 Task: Sort the products in the category "Bottles & Formula" by unit price (low first).
Action: Mouse moved to (318, 166)
Screenshot: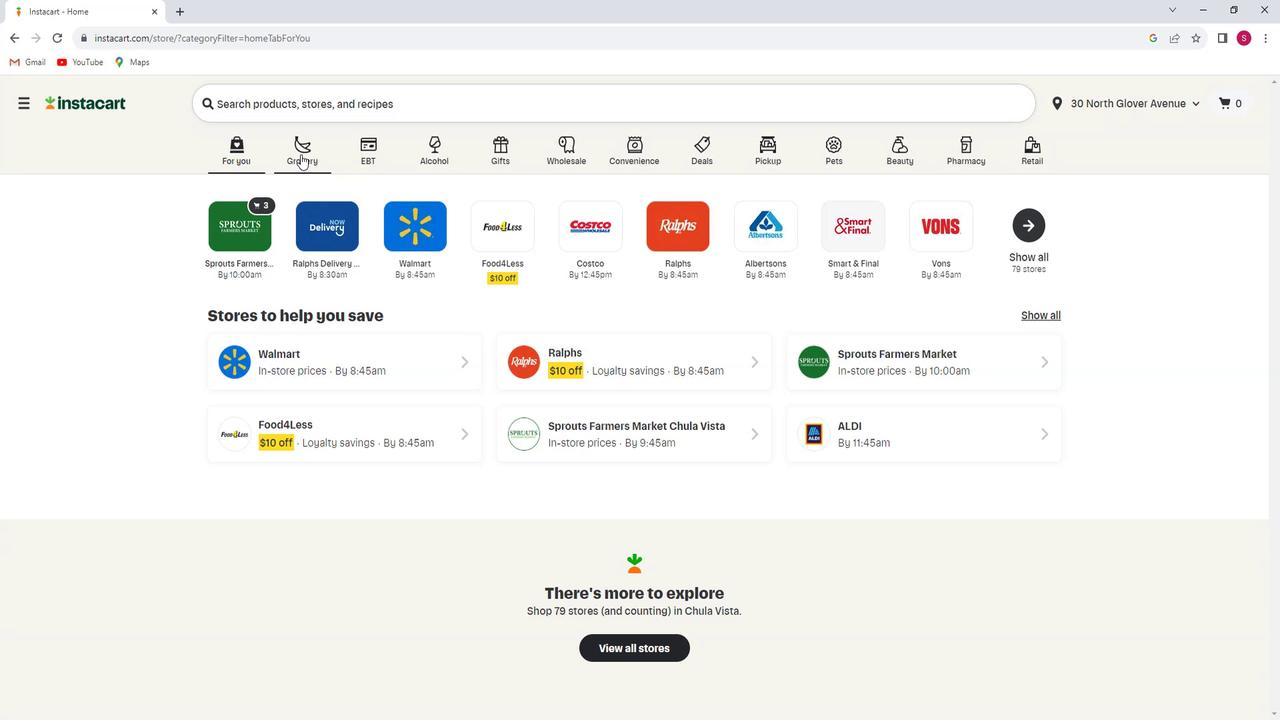 
Action: Mouse pressed left at (318, 166)
Screenshot: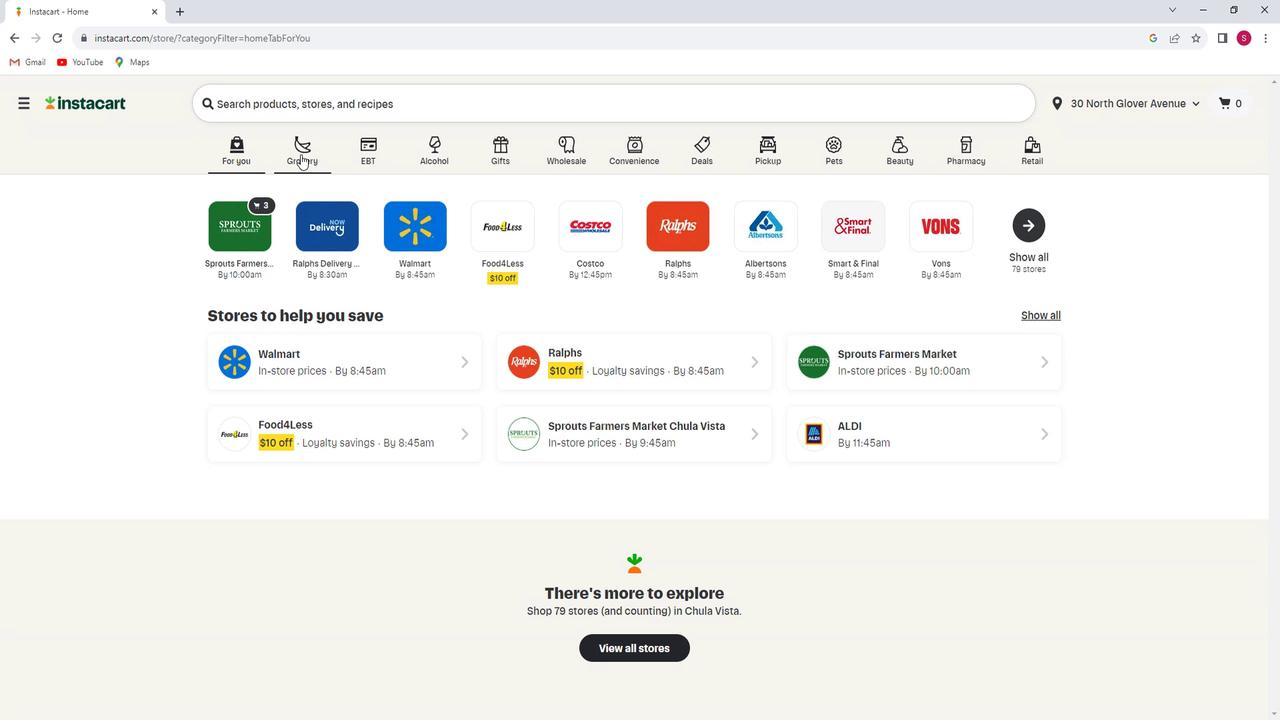 
Action: Mouse moved to (344, 400)
Screenshot: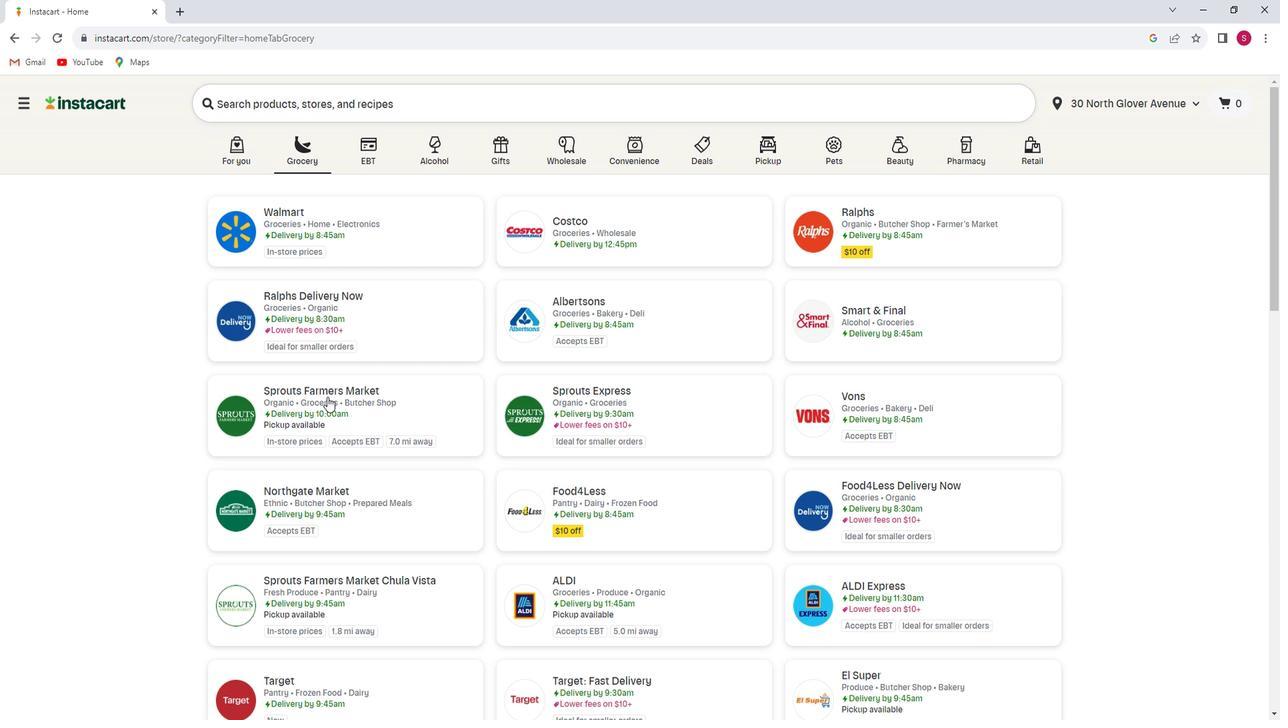 
Action: Mouse pressed left at (344, 400)
Screenshot: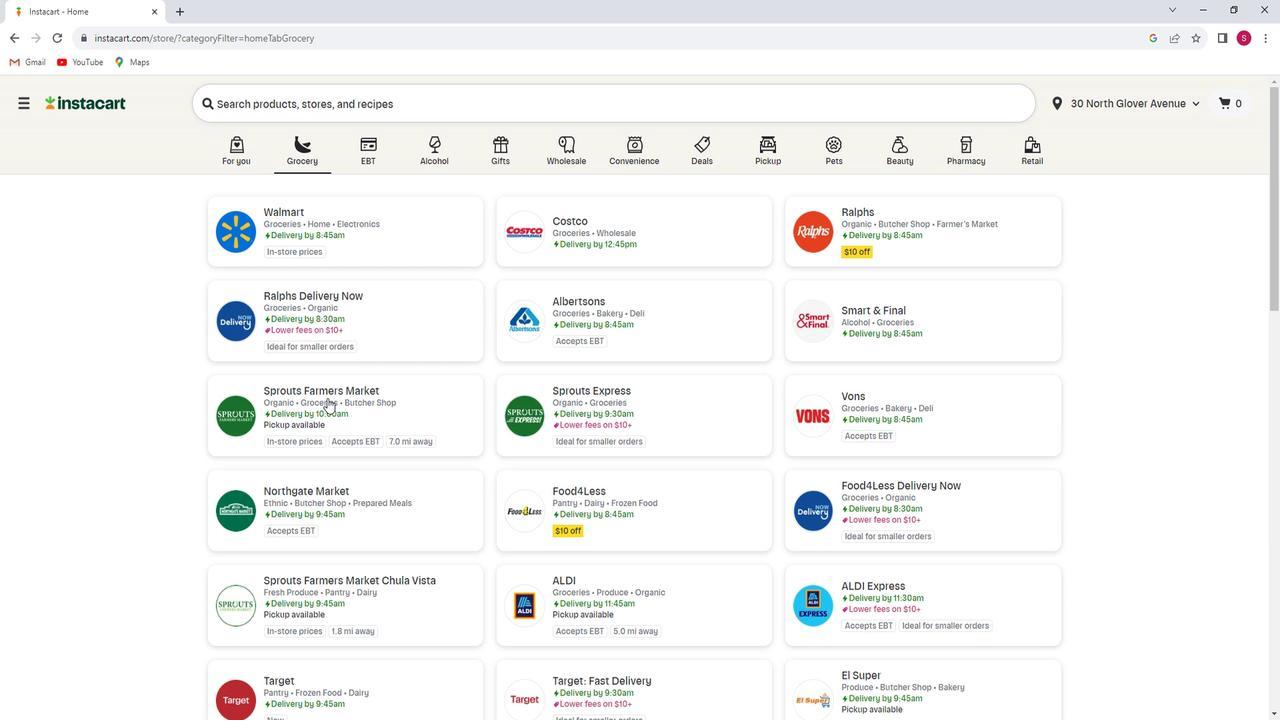 
Action: Mouse moved to (87, 461)
Screenshot: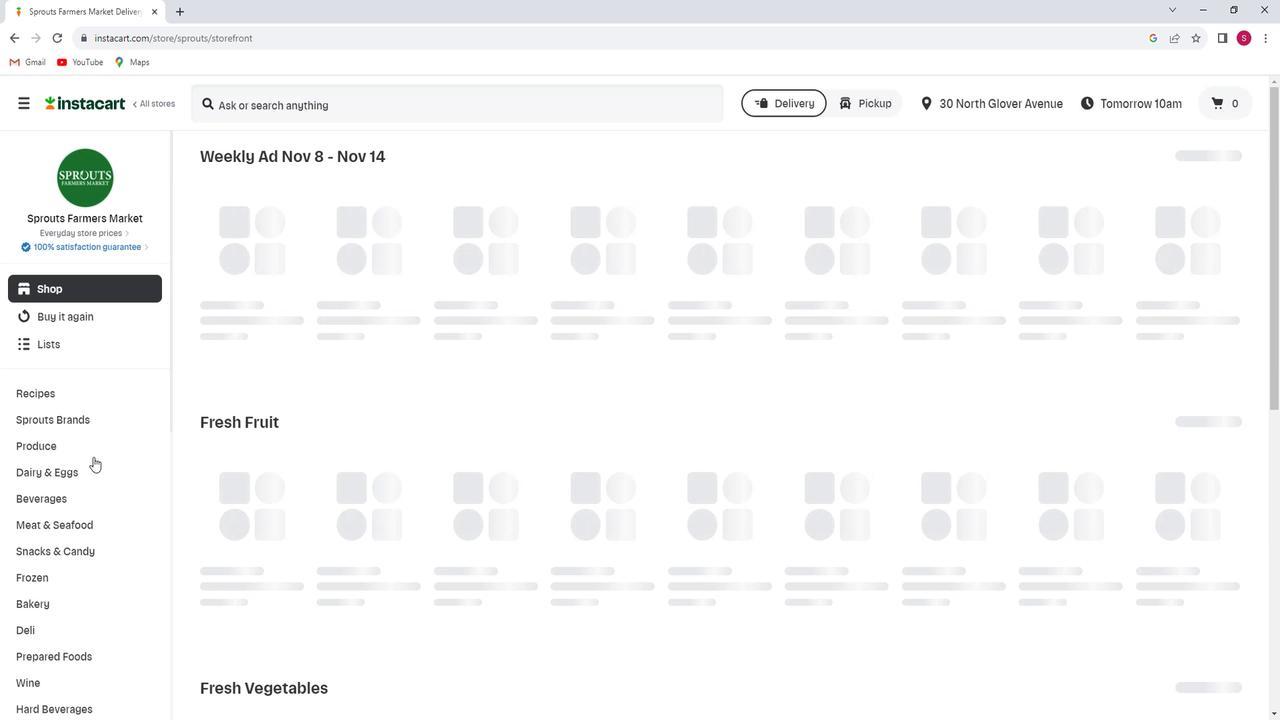 
Action: Mouse scrolled (87, 460) with delta (0, 0)
Screenshot: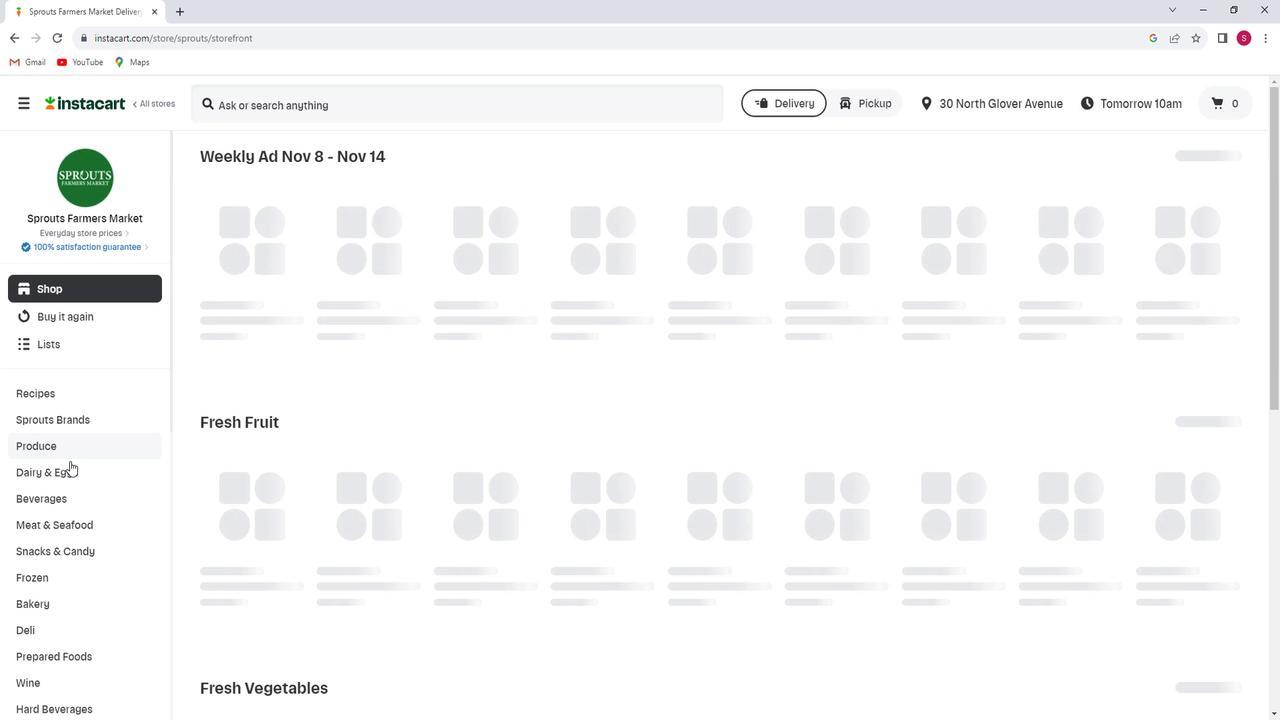 
Action: Mouse scrolled (87, 460) with delta (0, 0)
Screenshot: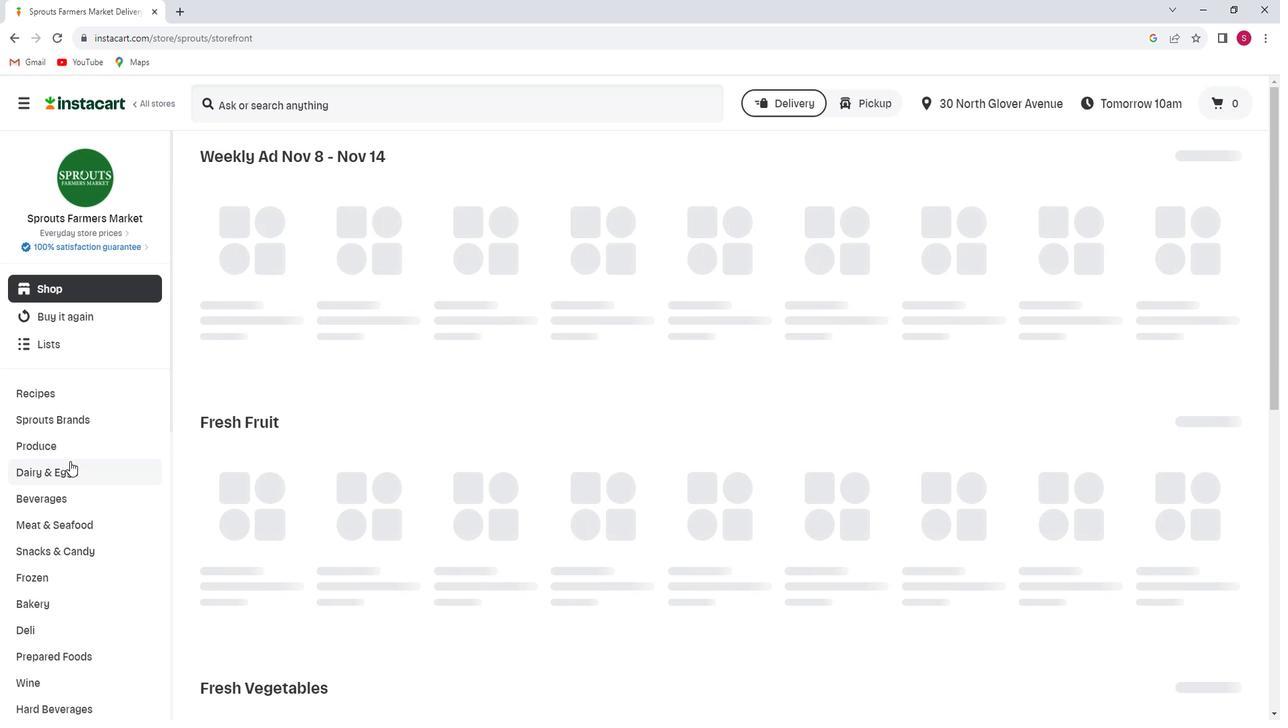 
Action: Mouse scrolled (87, 460) with delta (0, 0)
Screenshot: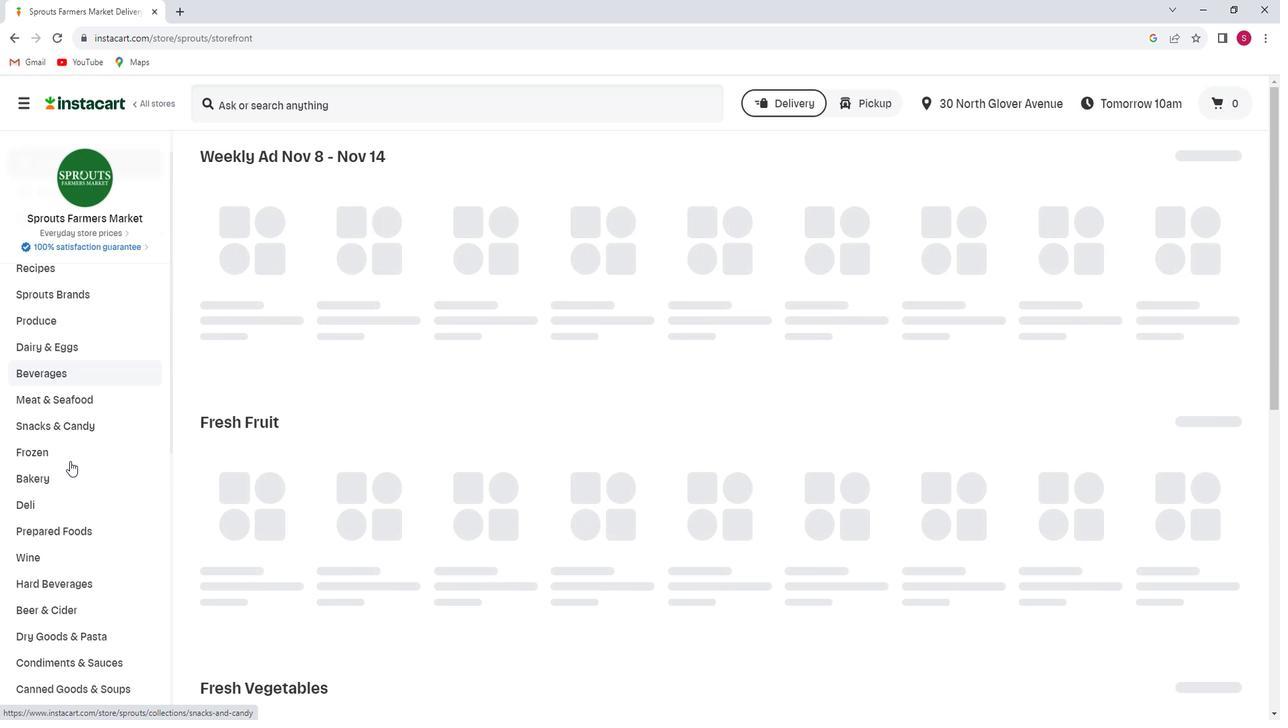 
Action: Mouse scrolled (87, 460) with delta (0, 0)
Screenshot: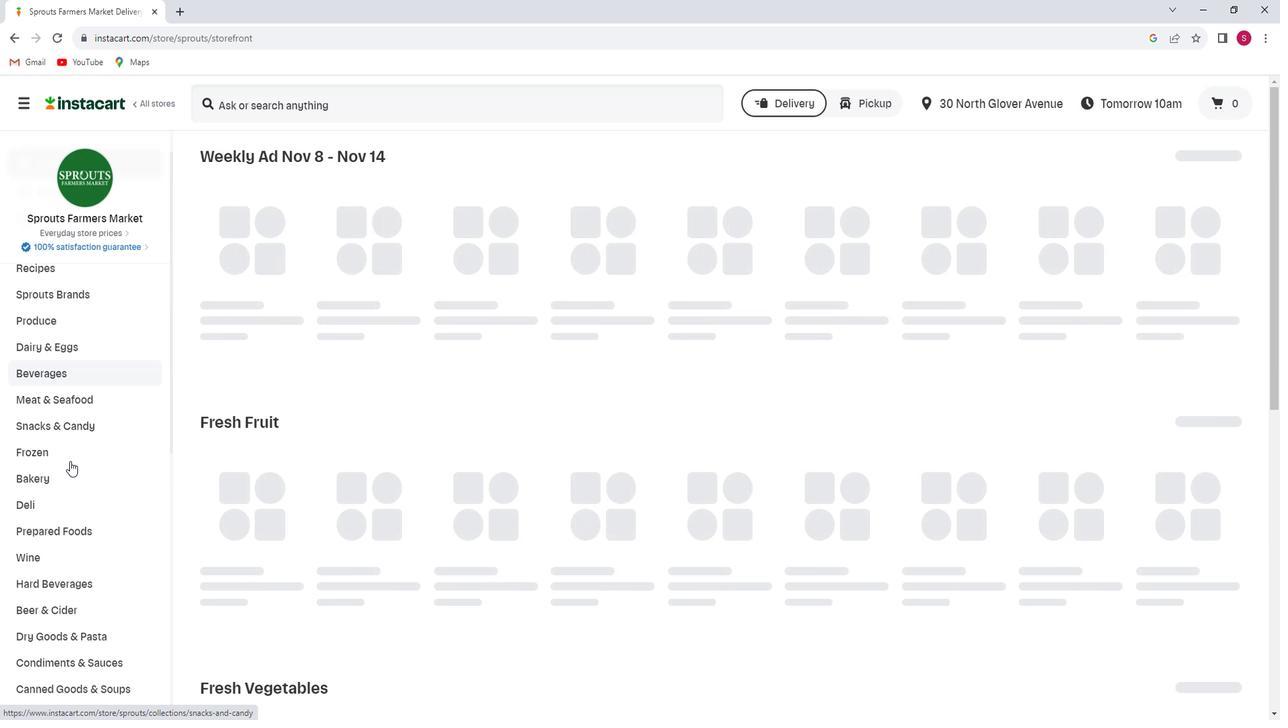 
Action: Mouse scrolled (87, 460) with delta (0, 0)
Screenshot: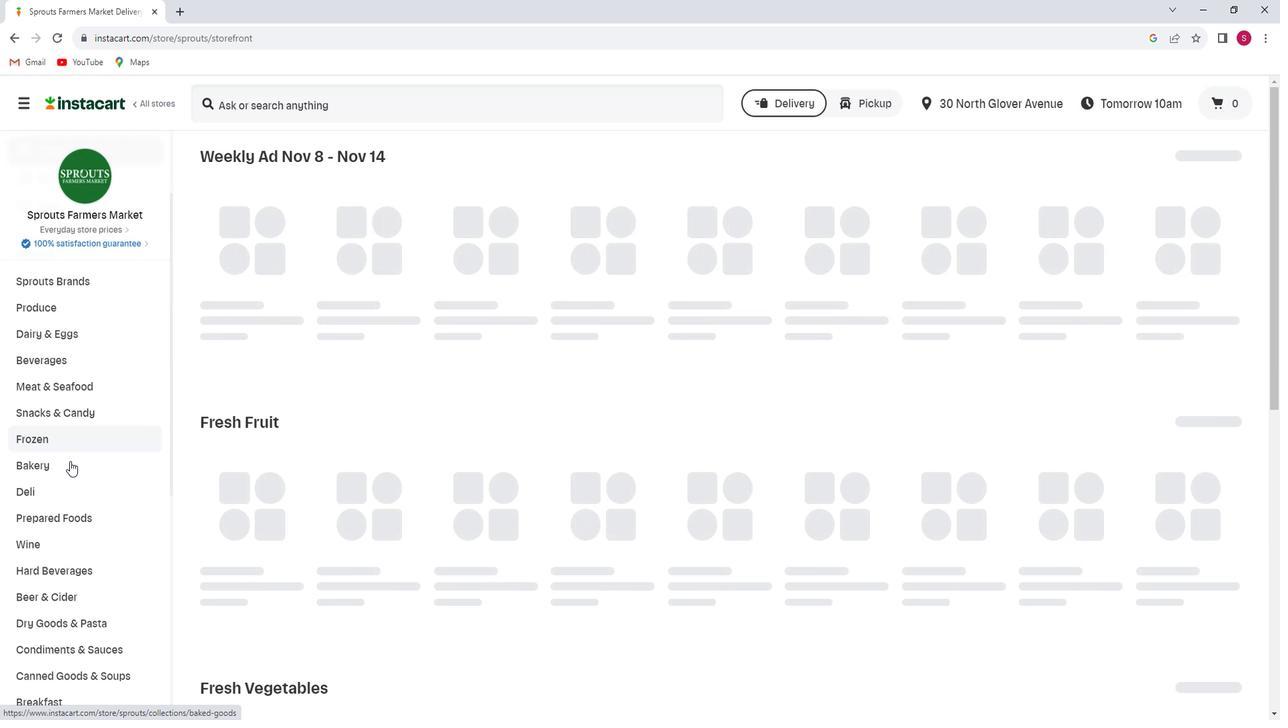 
Action: Mouse scrolled (87, 460) with delta (0, 0)
Screenshot: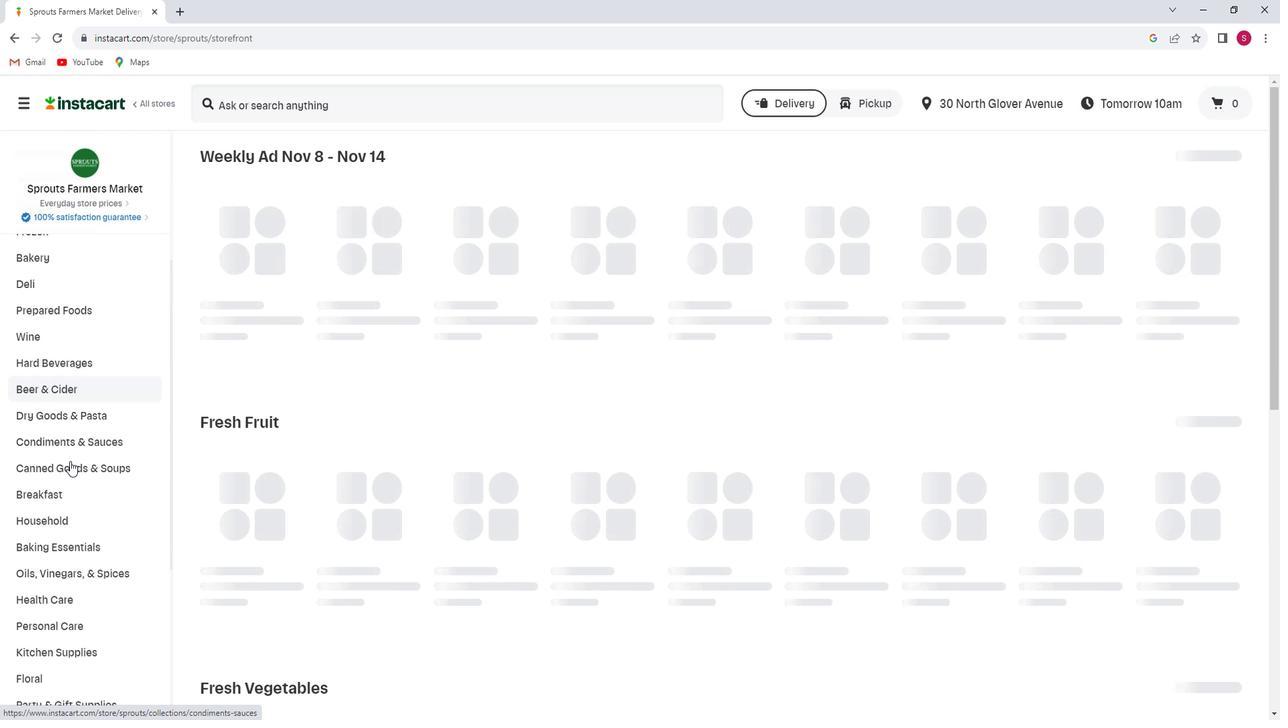 
Action: Mouse scrolled (87, 460) with delta (0, 0)
Screenshot: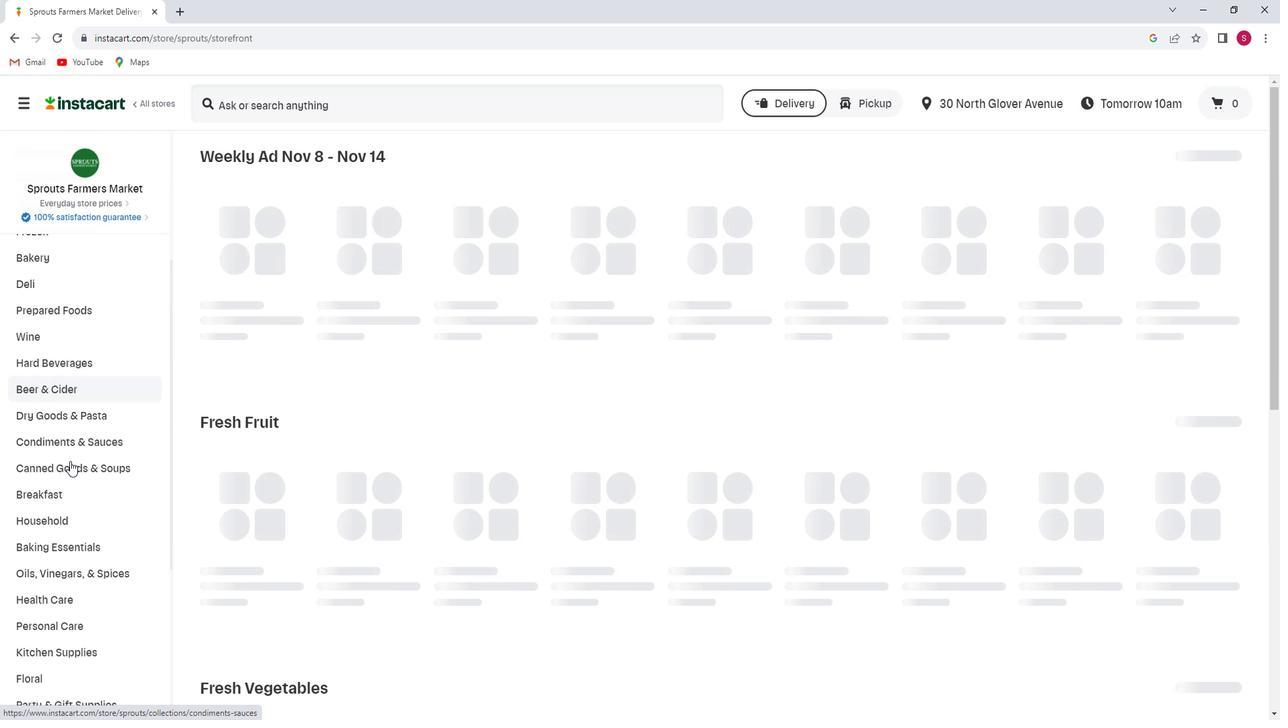 
Action: Mouse scrolled (87, 460) with delta (0, 0)
Screenshot: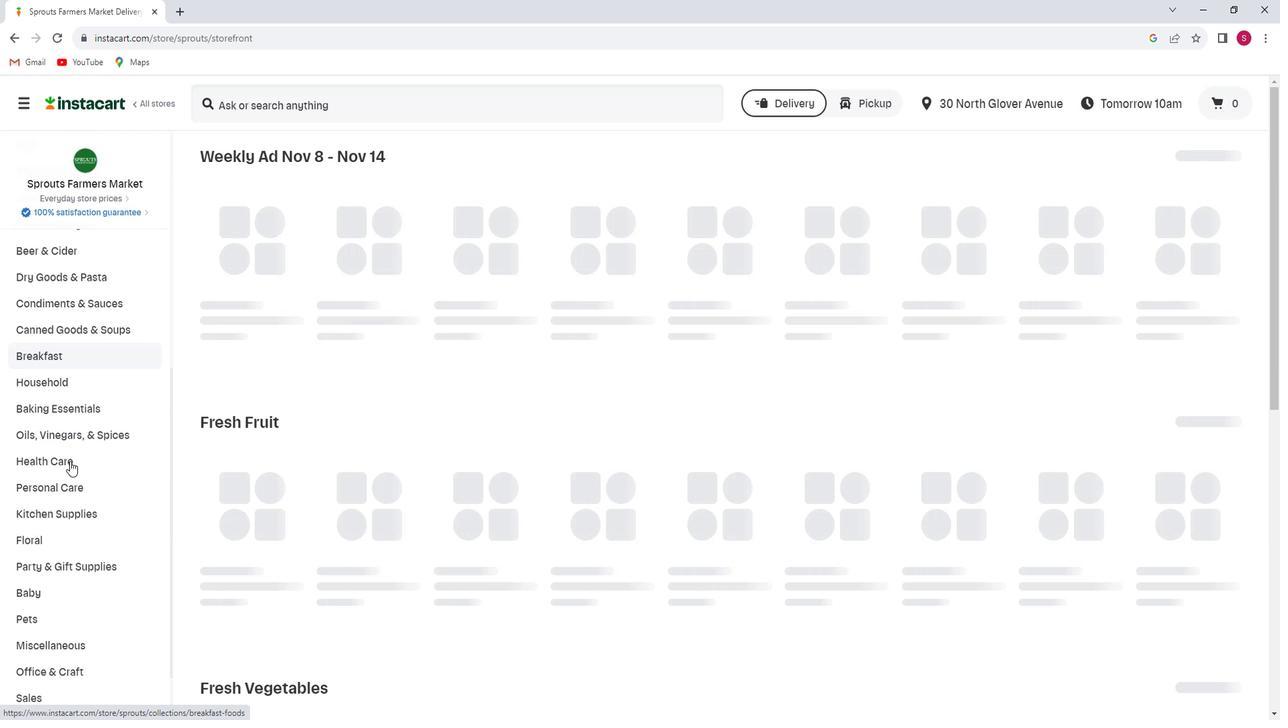 
Action: Mouse scrolled (87, 460) with delta (0, 0)
Screenshot: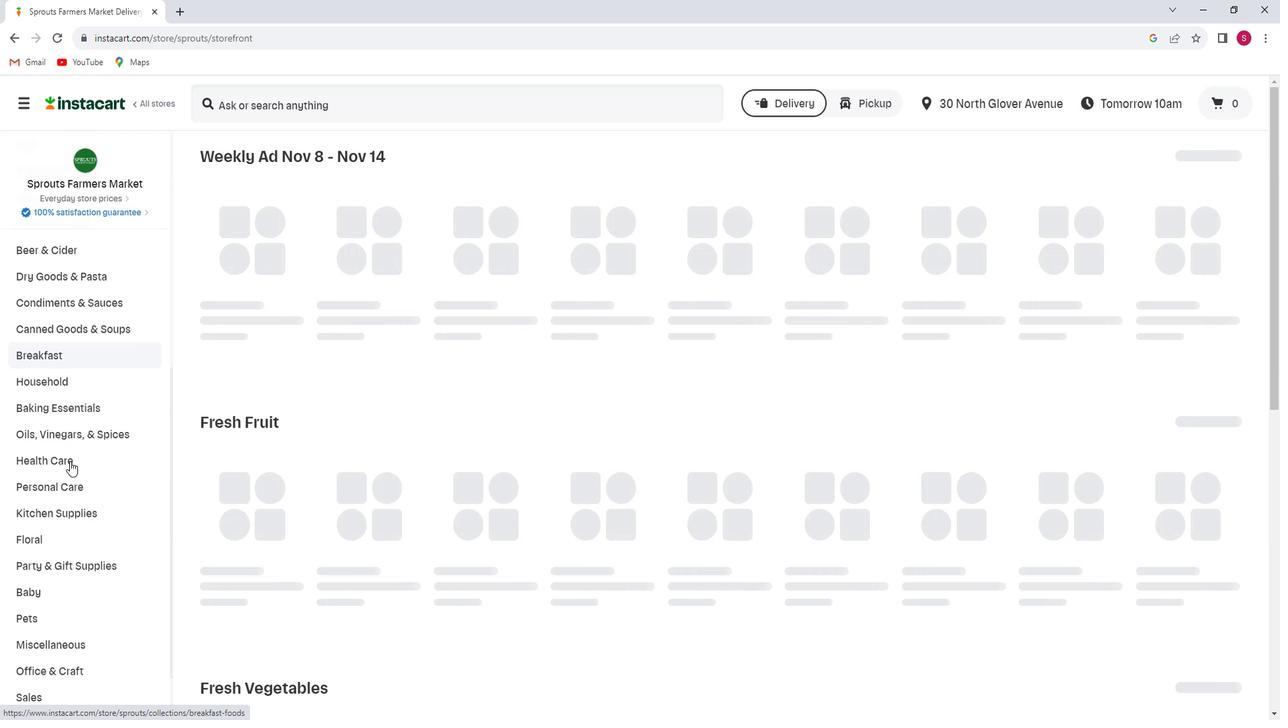 
Action: Mouse scrolled (87, 460) with delta (0, 0)
Screenshot: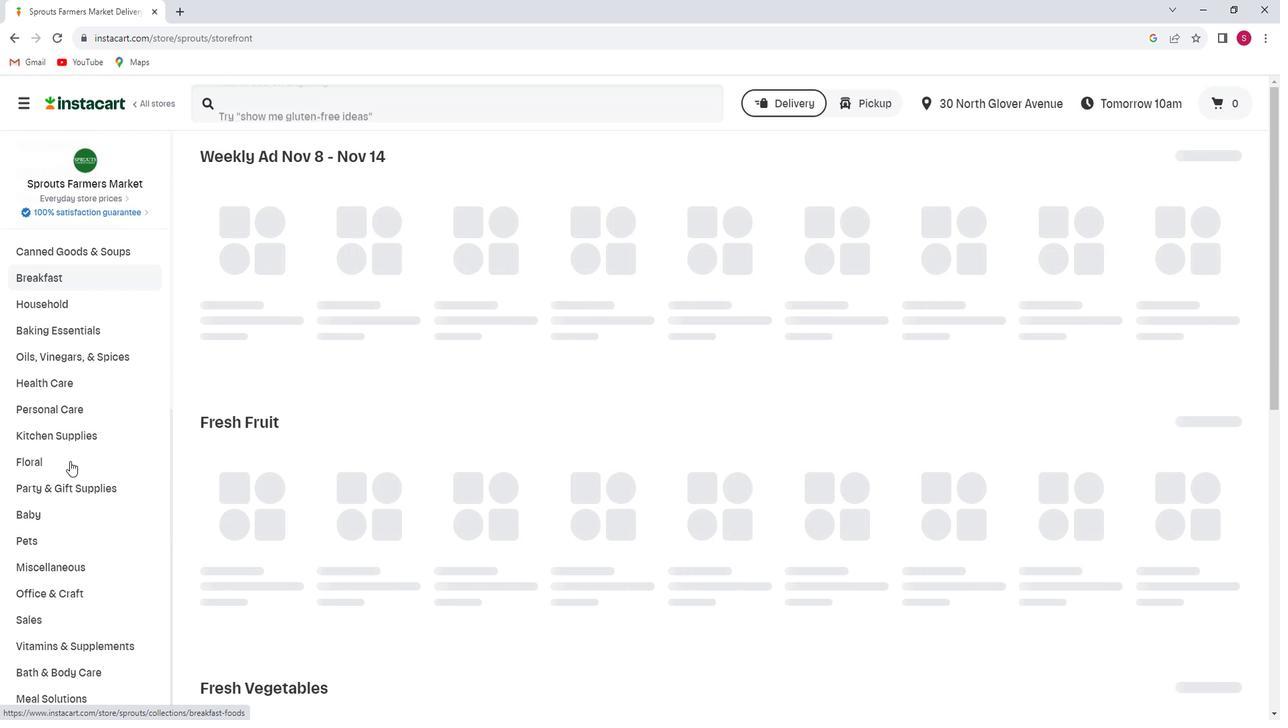 
Action: Mouse moved to (66, 505)
Screenshot: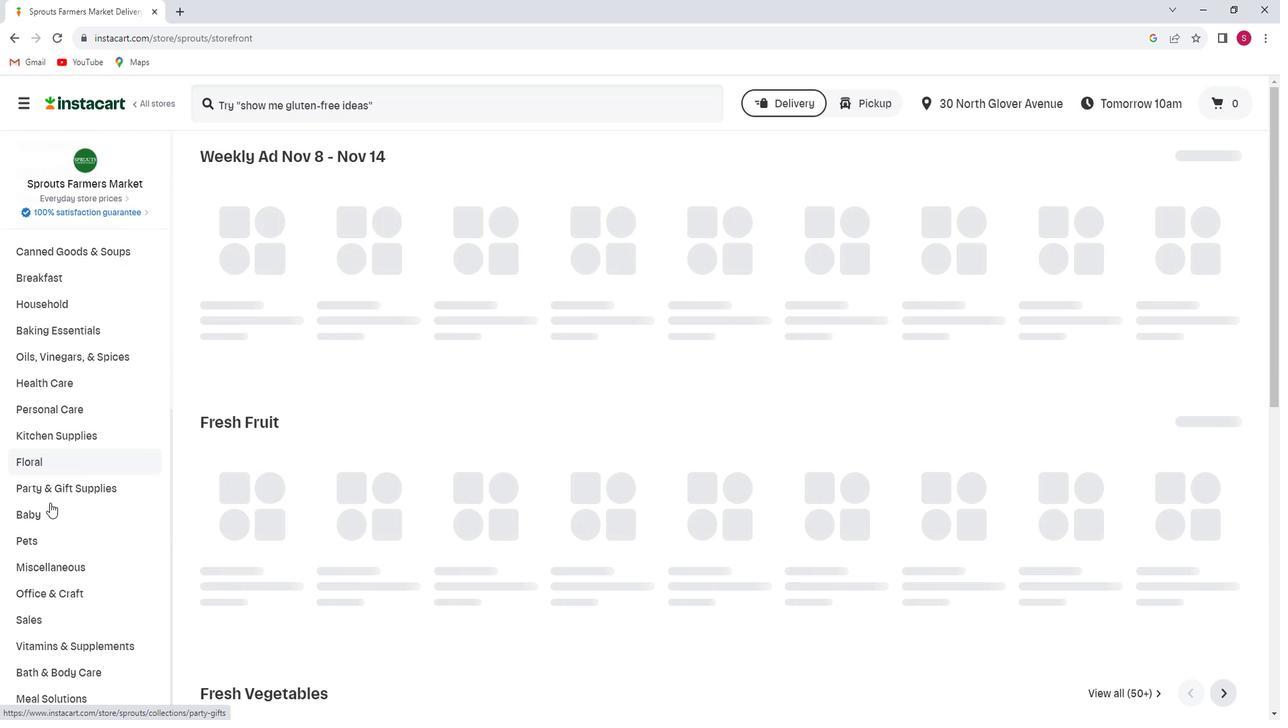 
Action: Mouse pressed left at (66, 505)
Screenshot: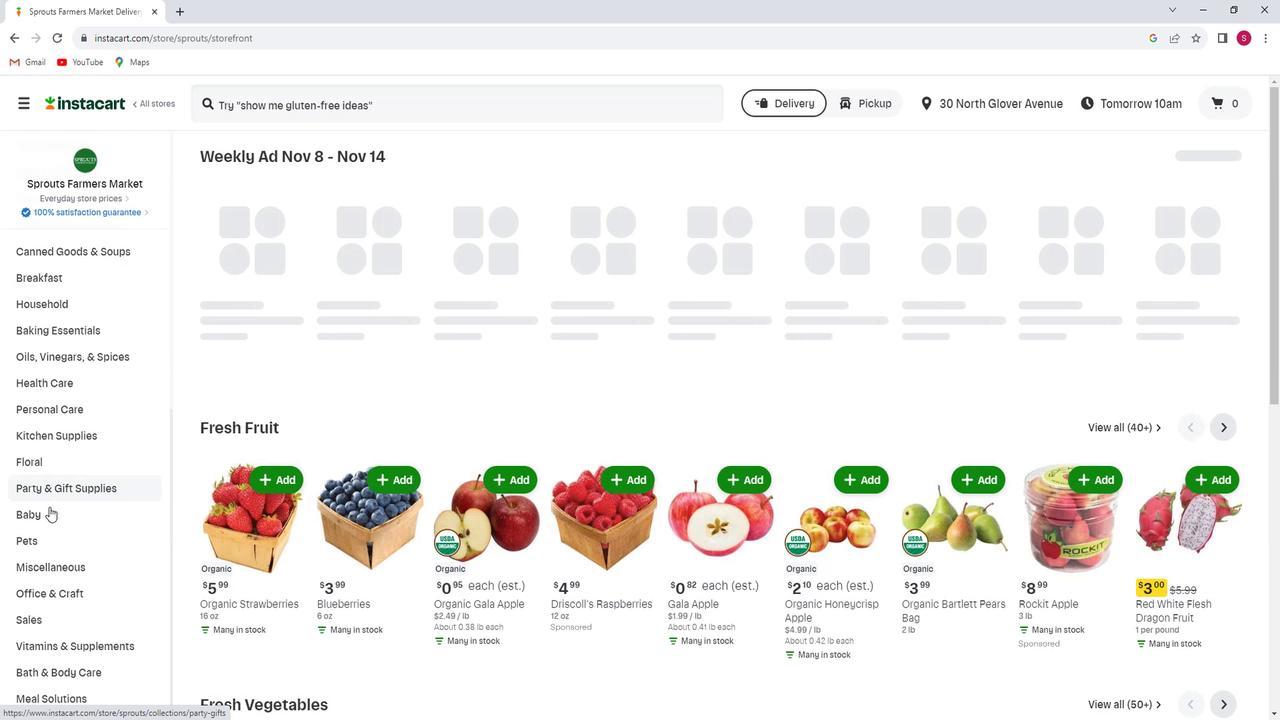 
Action: Mouse moved to (90, 588)
Screenshot: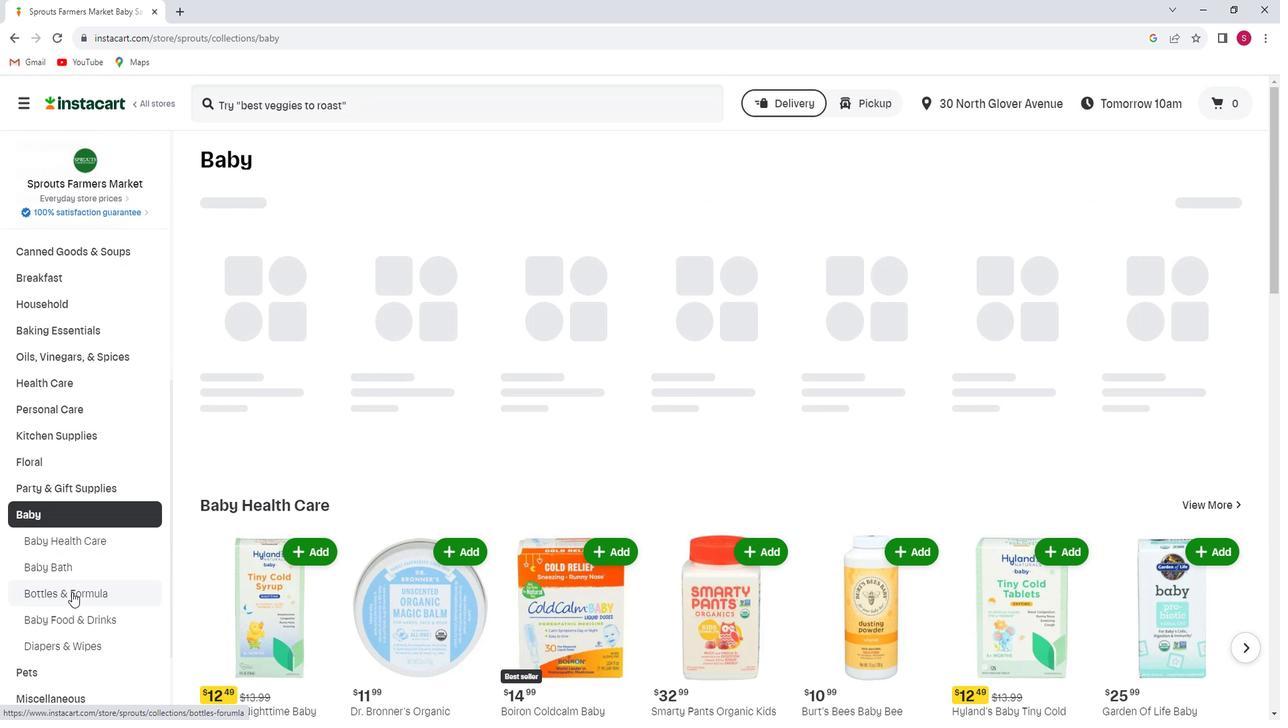 
Action: Mouse pressed left at (90, 588)
Screenshot: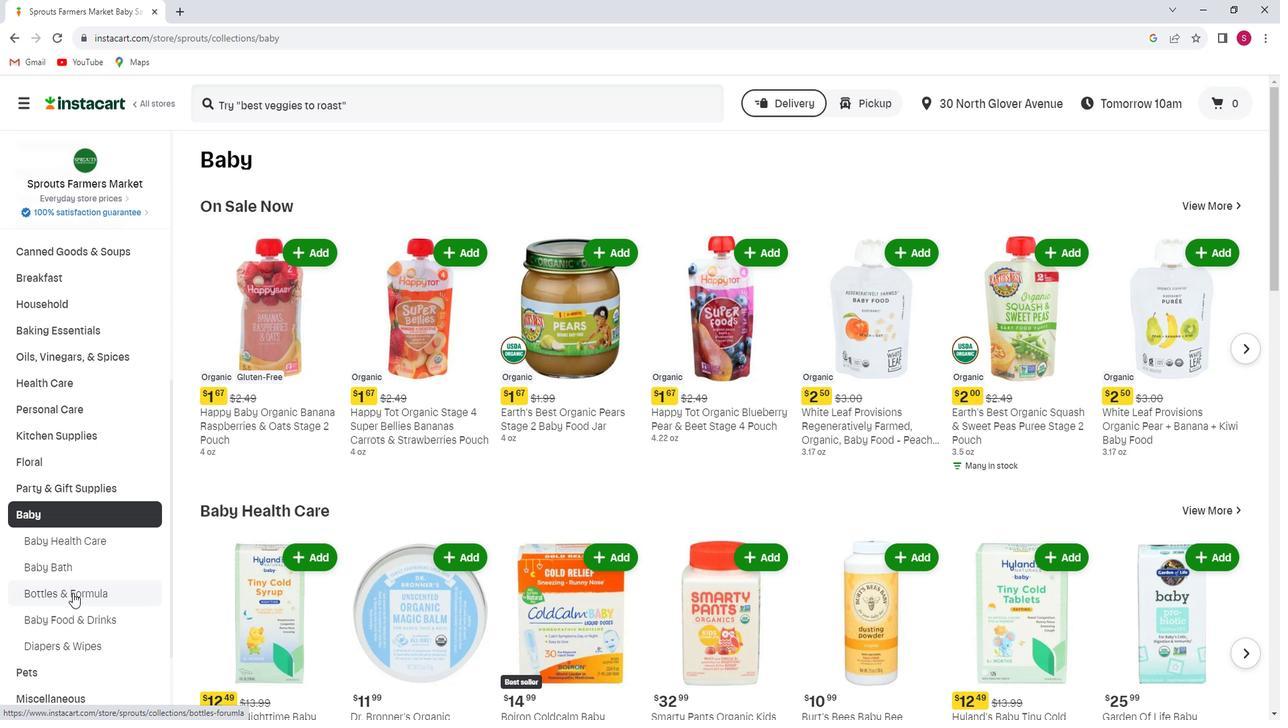 
Action: Mouse moved to (1246, 222)
Screenshot: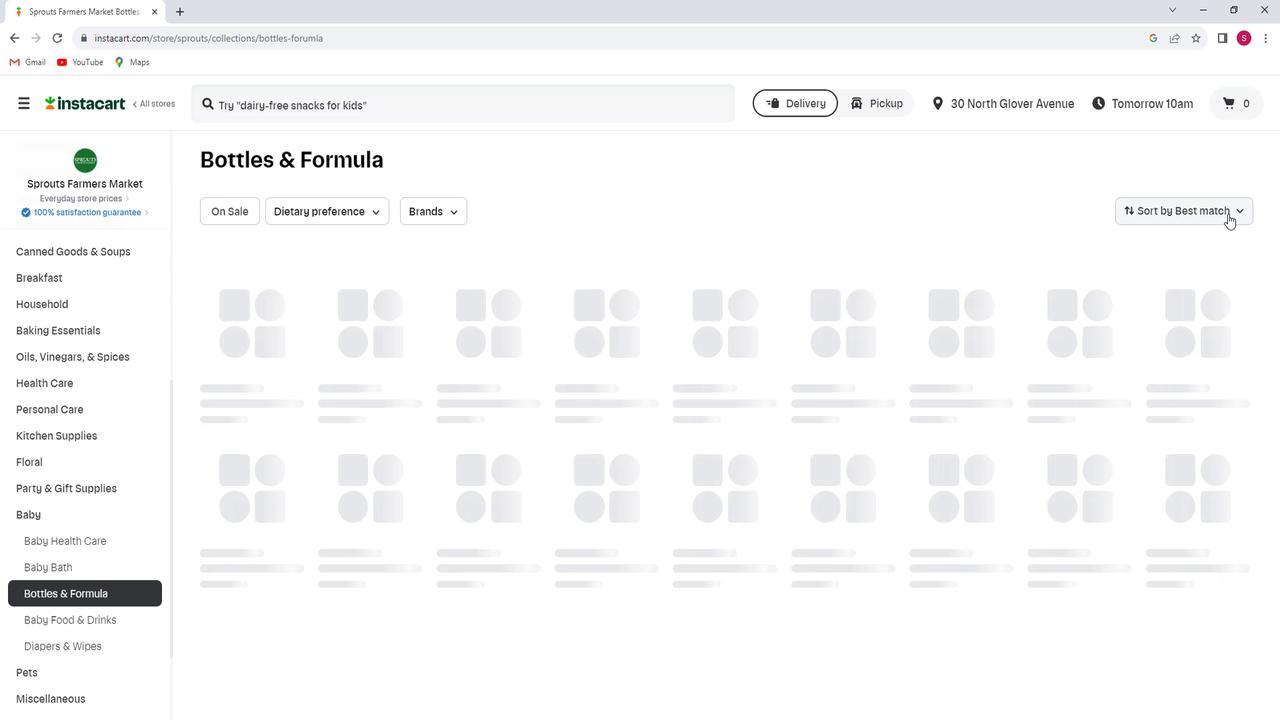 
Action: Mouse pressed left at (1246, 222)
Screenshot: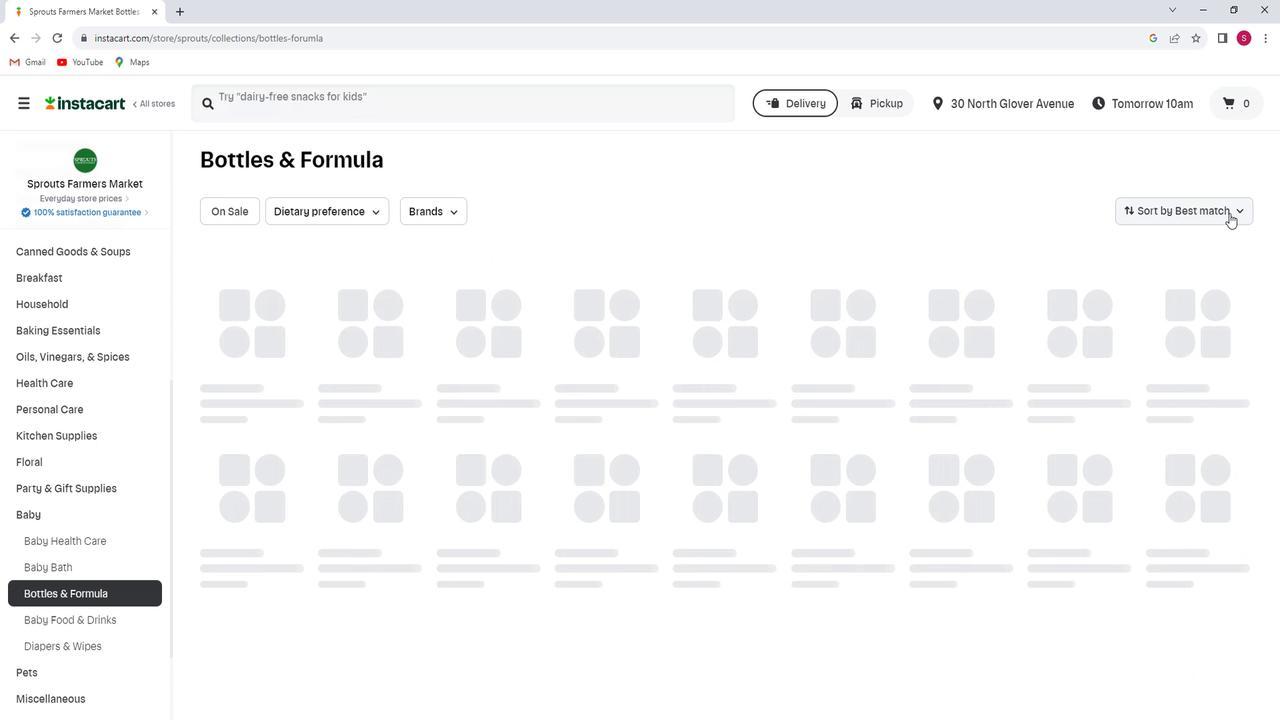 
Action: Mouse moved to (1214, 332)
Screenshot: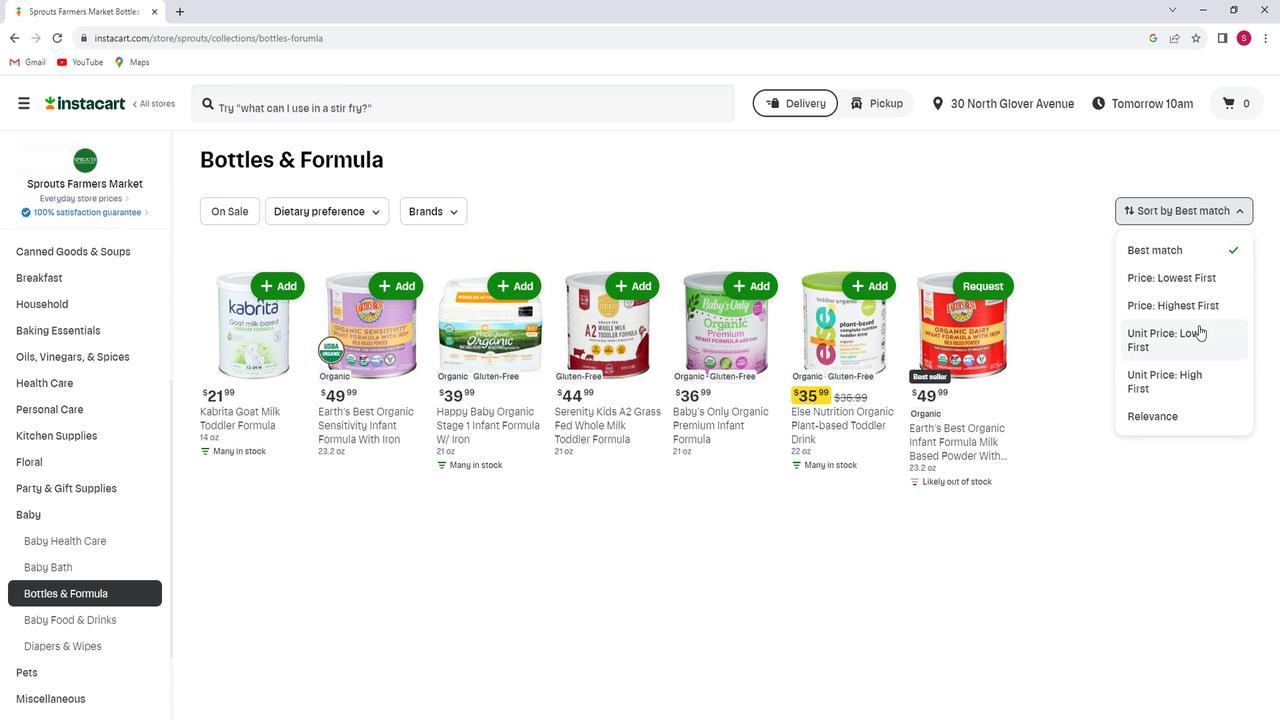 
Action: Mouse pressed left at (1214, 332)
Screenshot: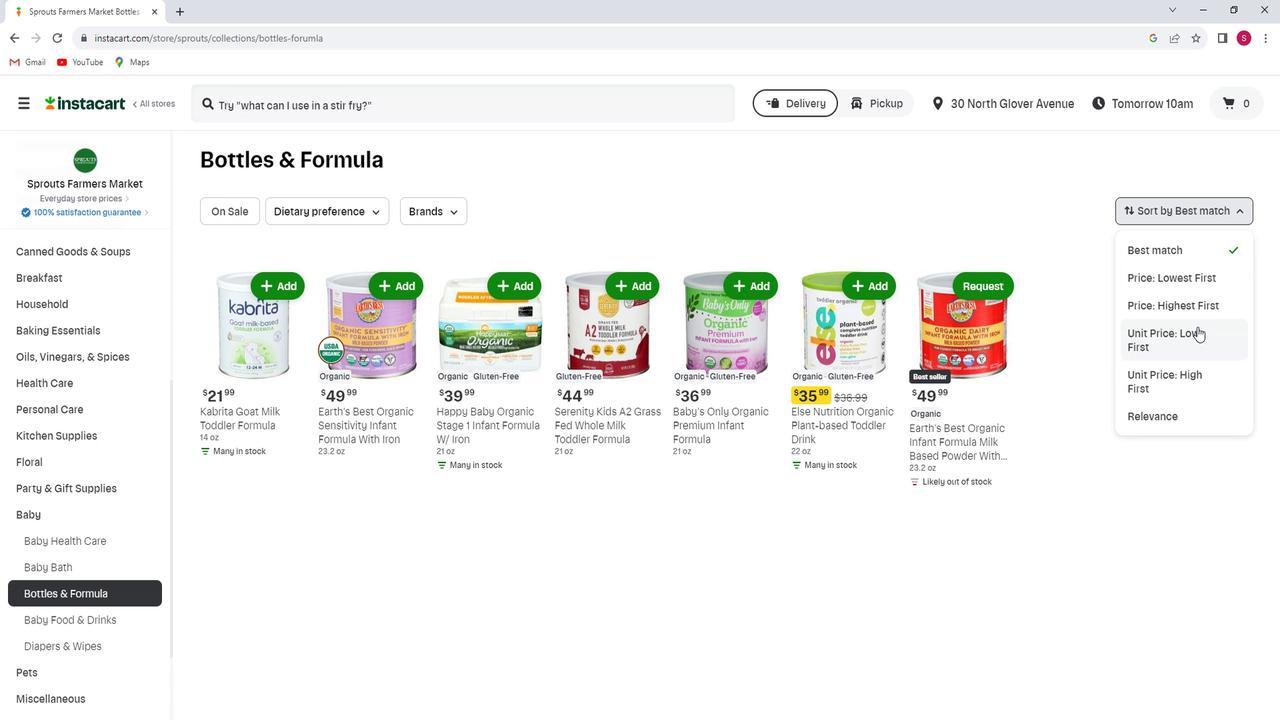 
